 Task: Create List Software in Board Product Features to Workspace Direct Marketing. Create List Hardware in Board Voice of Customer Analysis to Workspace Direct Marketing. Create List Upgrades in Board Customer Feedback Analysis and Insights to Workspace Direct Marketing
Action: Mouse moved to (108, 429)
Screenshot: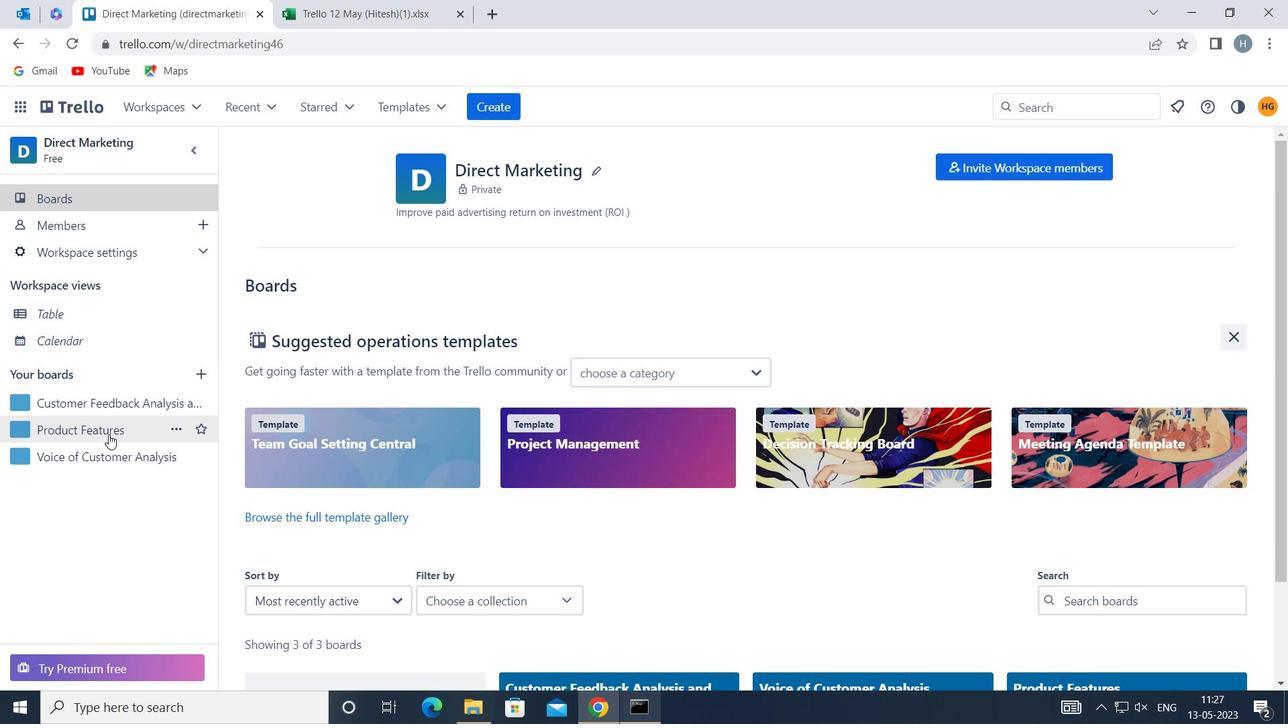 
Action: Mouse pressed left at (108, 429)
Screenshot: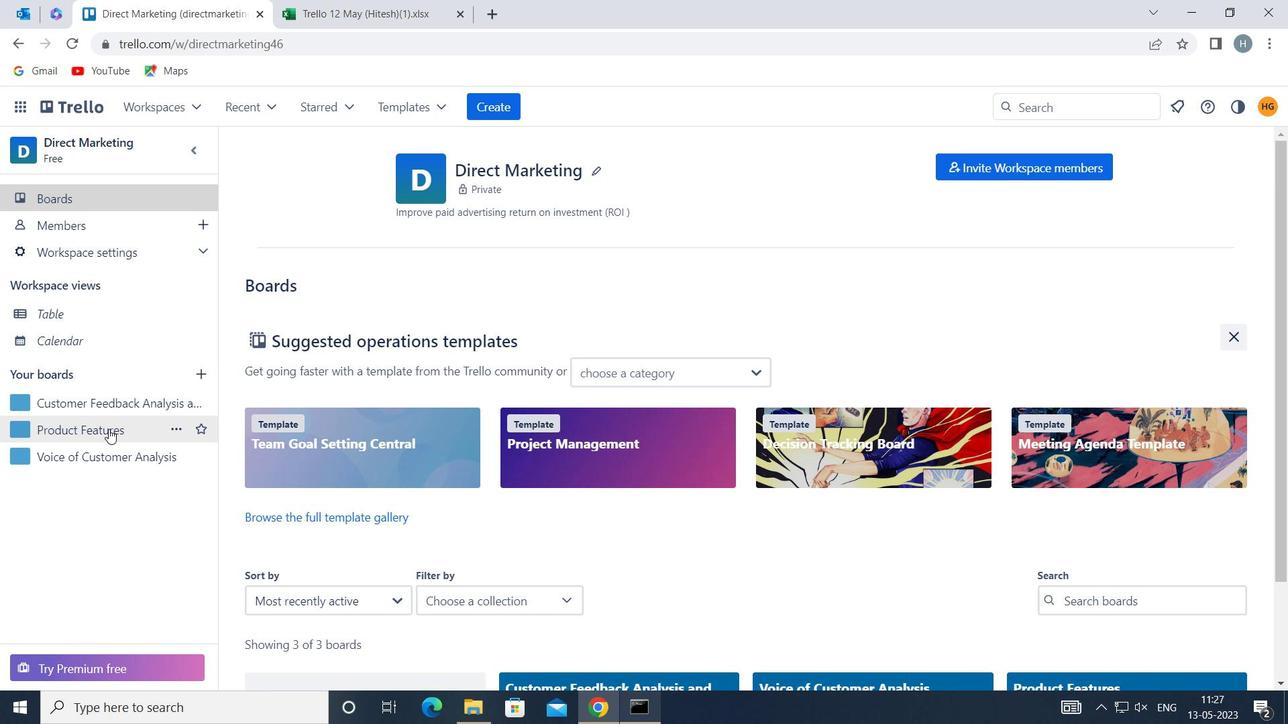 
Action: Mouse moved to (375, 204)
Screenshot: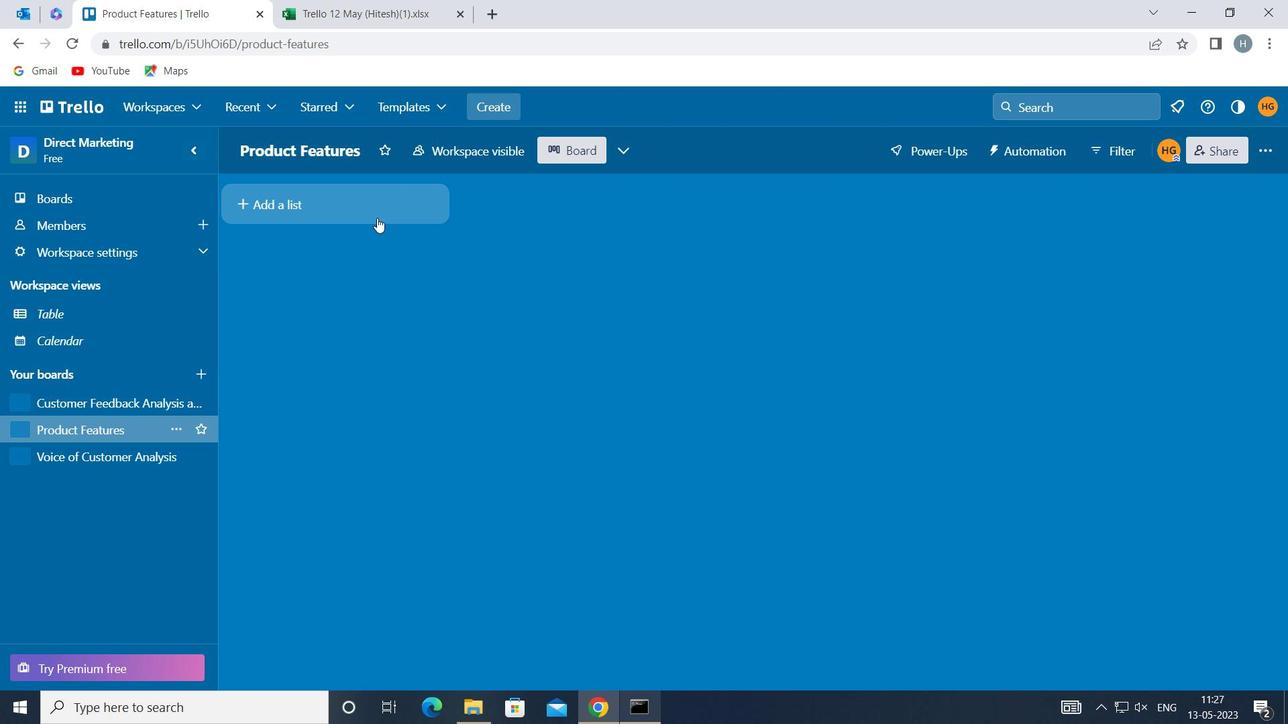 
Action: Mouse pressed left at (375, 204)
Screenshot: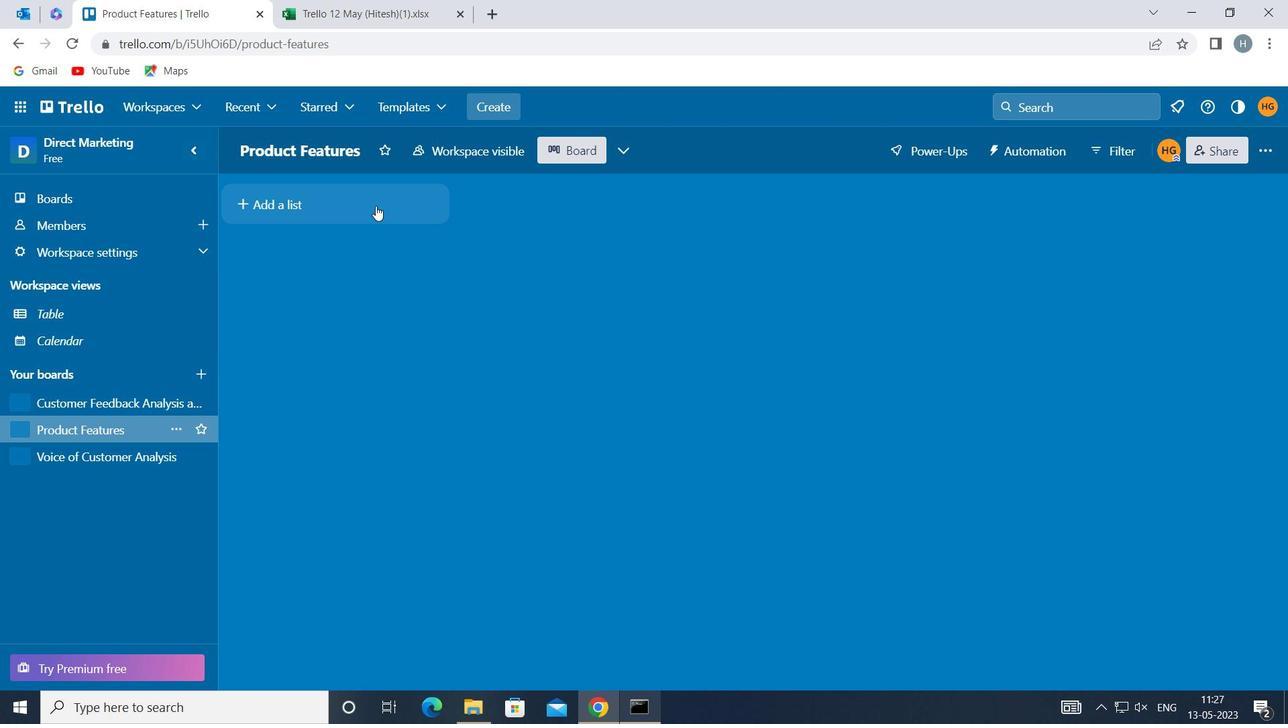 
Action: Key pressed <Key.shift>SOFTWARE
Screenshot: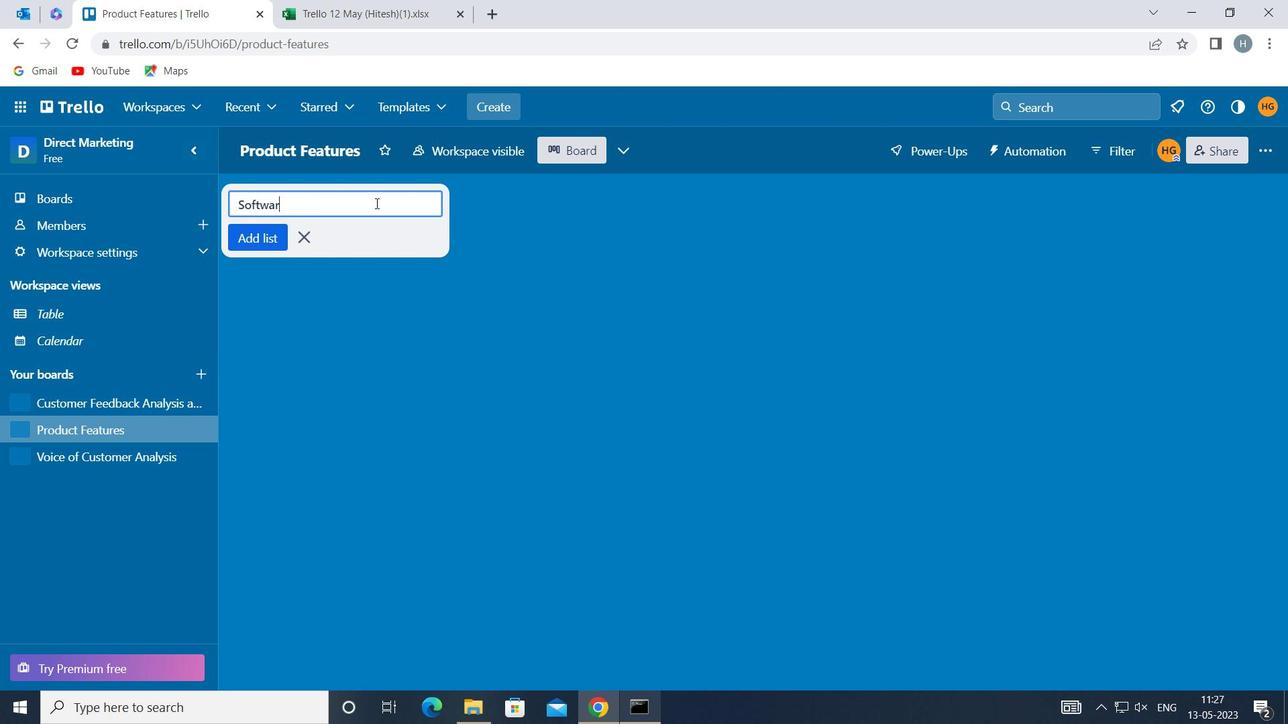 
Action: Mouse moved to (267, 235)
Screenshot: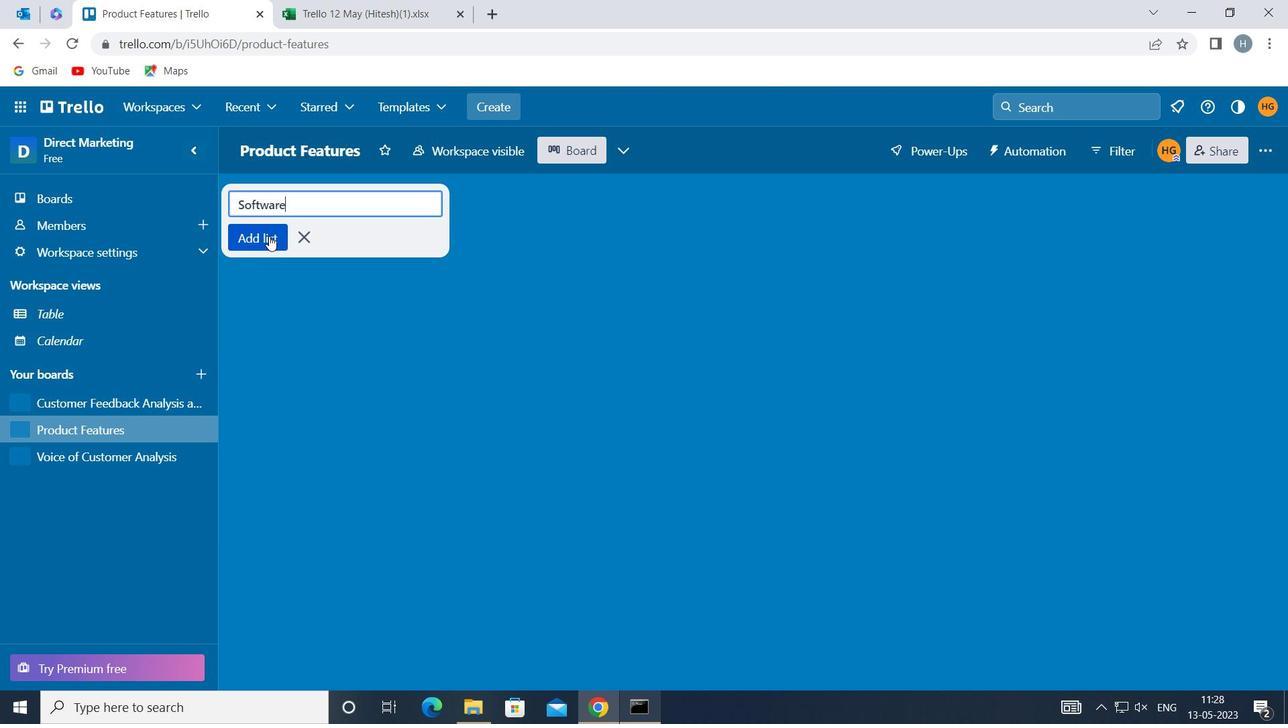 
Action: Mouse pressed left at (267, 235)
Screenshot: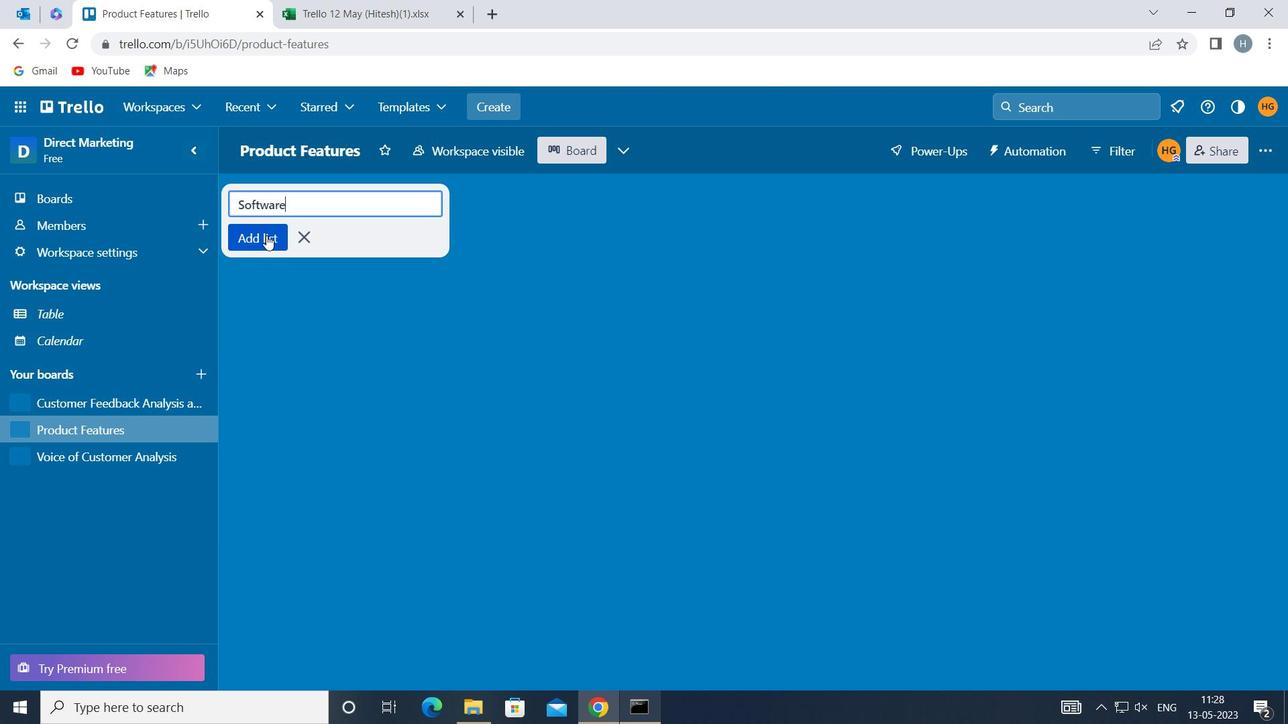 
Action: Mouse moved to (304, 326)
Screenshot: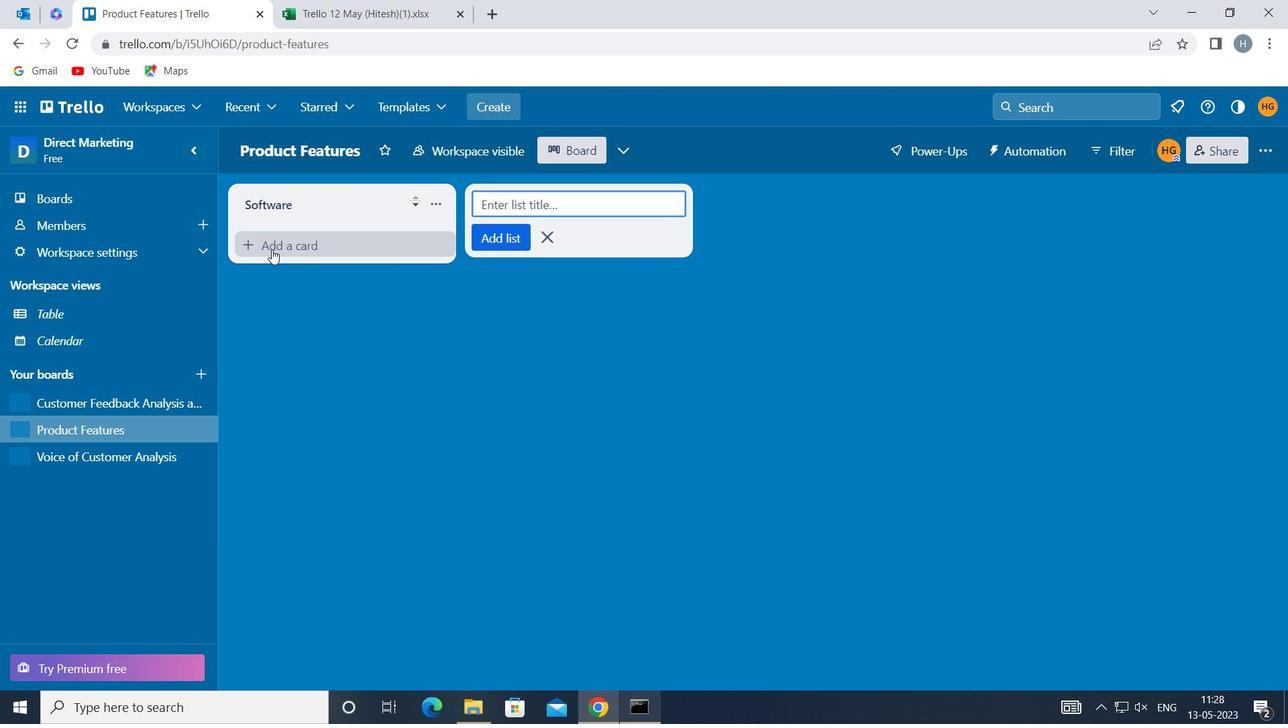 
Action: Mouse pressed left at (304, 326)
Screenshot: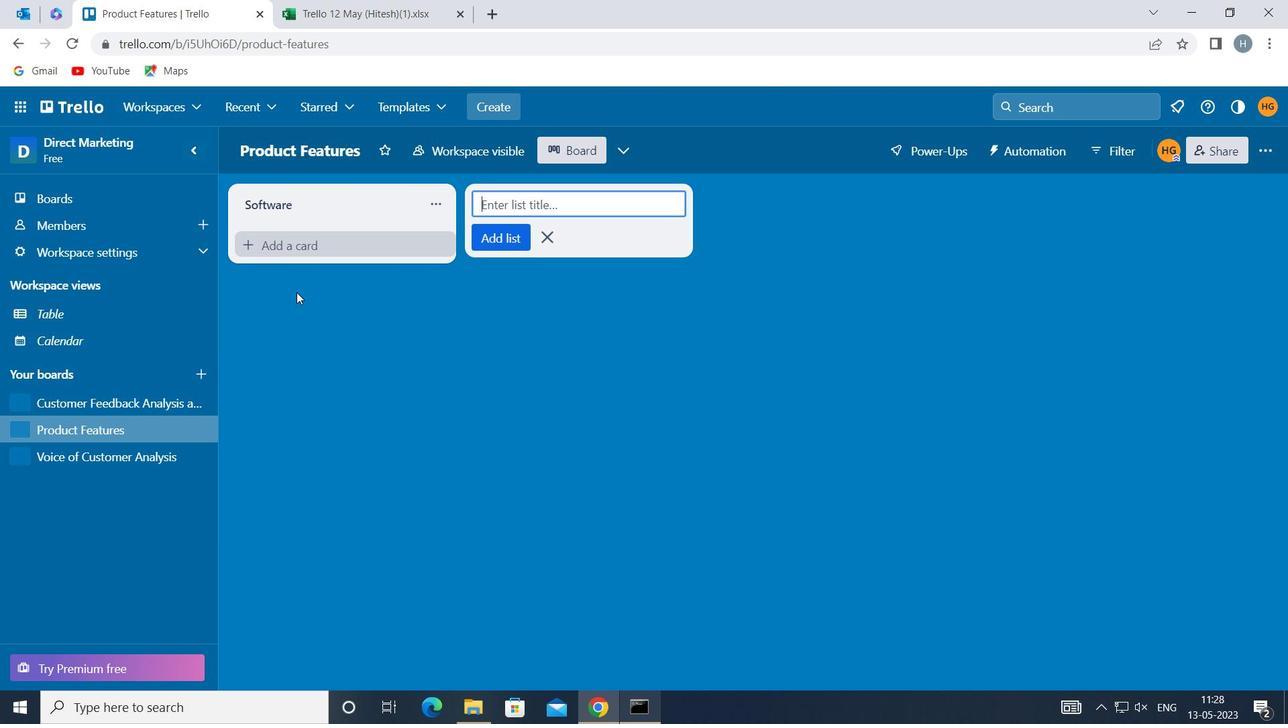 
Action: Mouse moved to (118, 449)
Screenshot: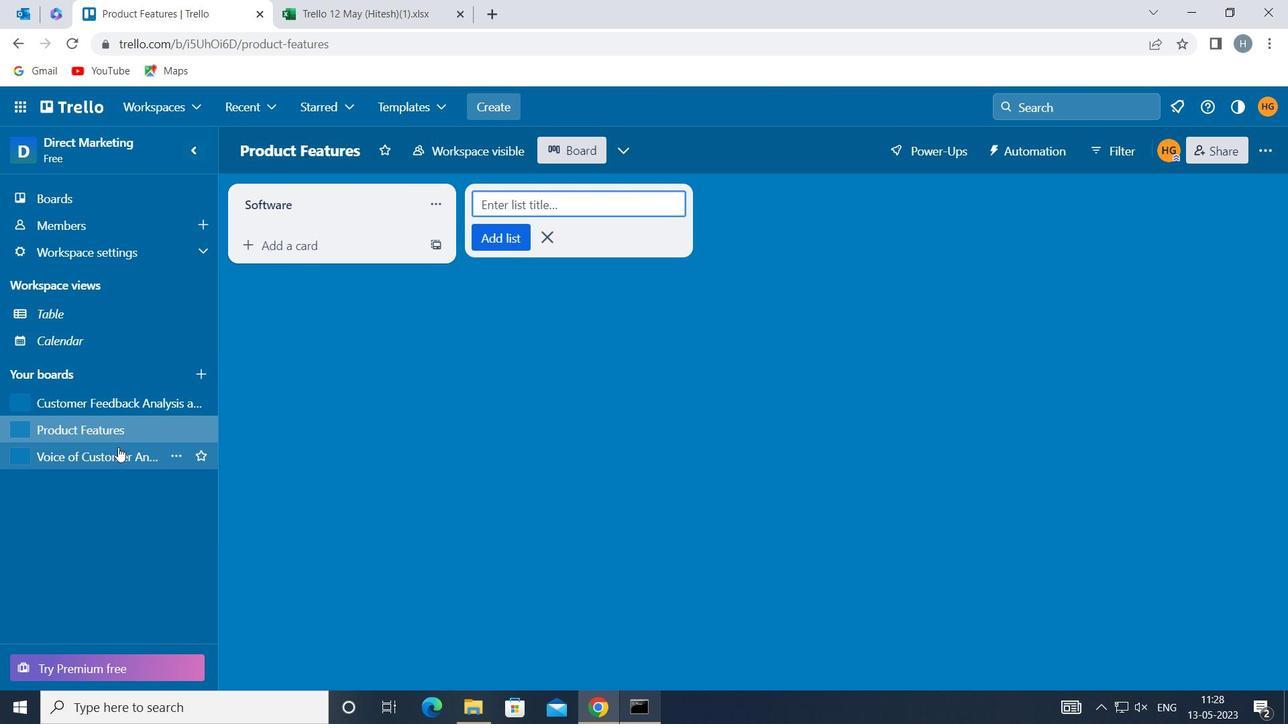 
Action: Mouse pressed left at (118, 449)
Screenshot: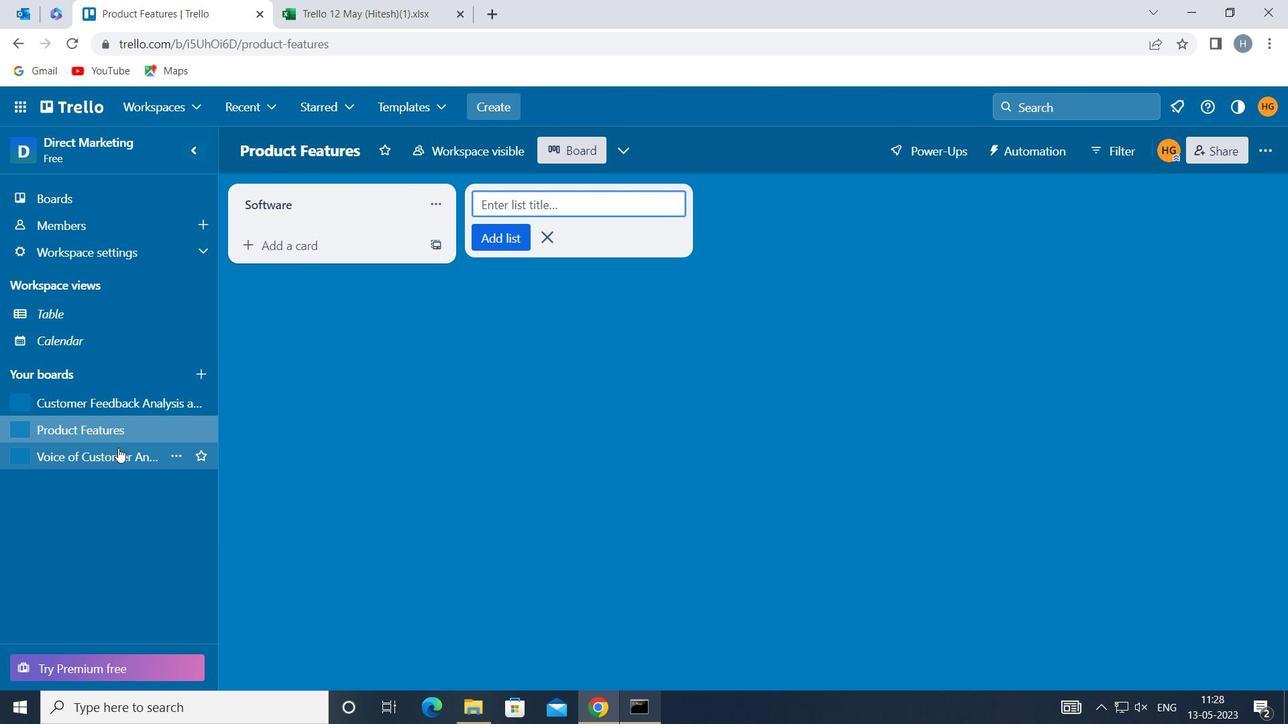 
Action: Mouse moved to (326, 209)
Screenshot: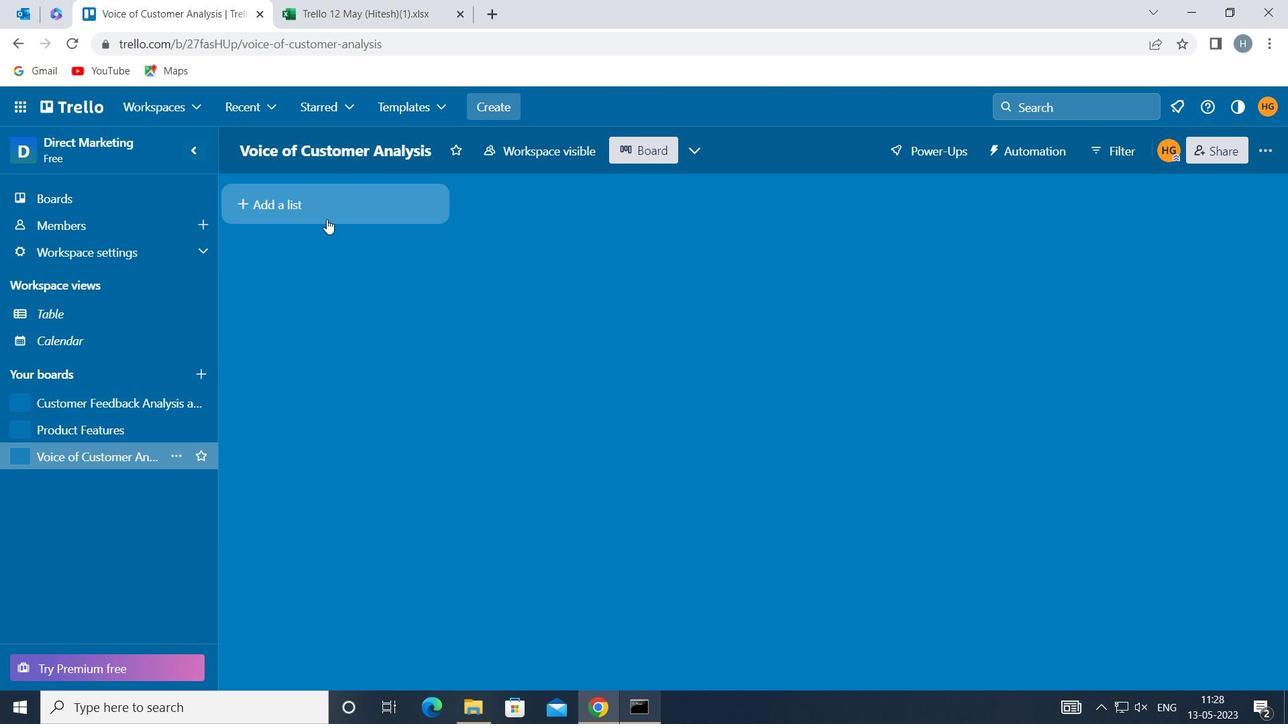 
Action: Mouse pressed left at (326, 209)
Screenshot: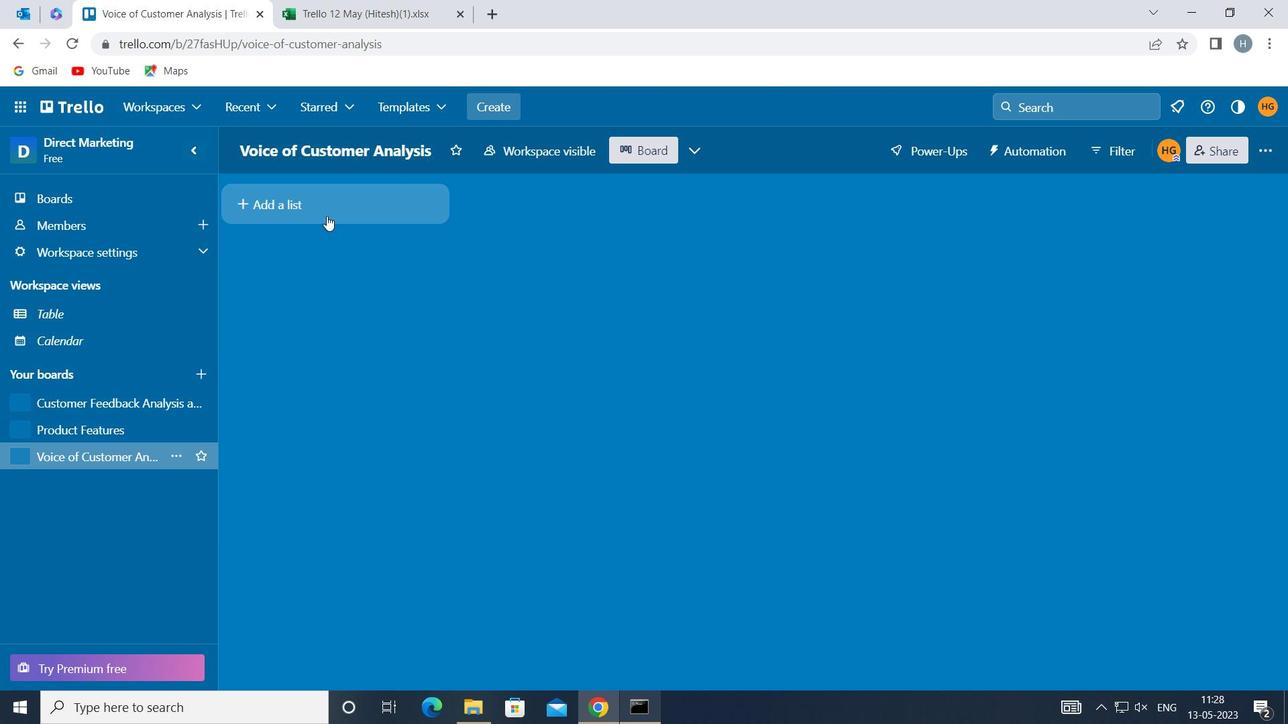 
Action: Mouse moved to (327, 209)
Screenshot: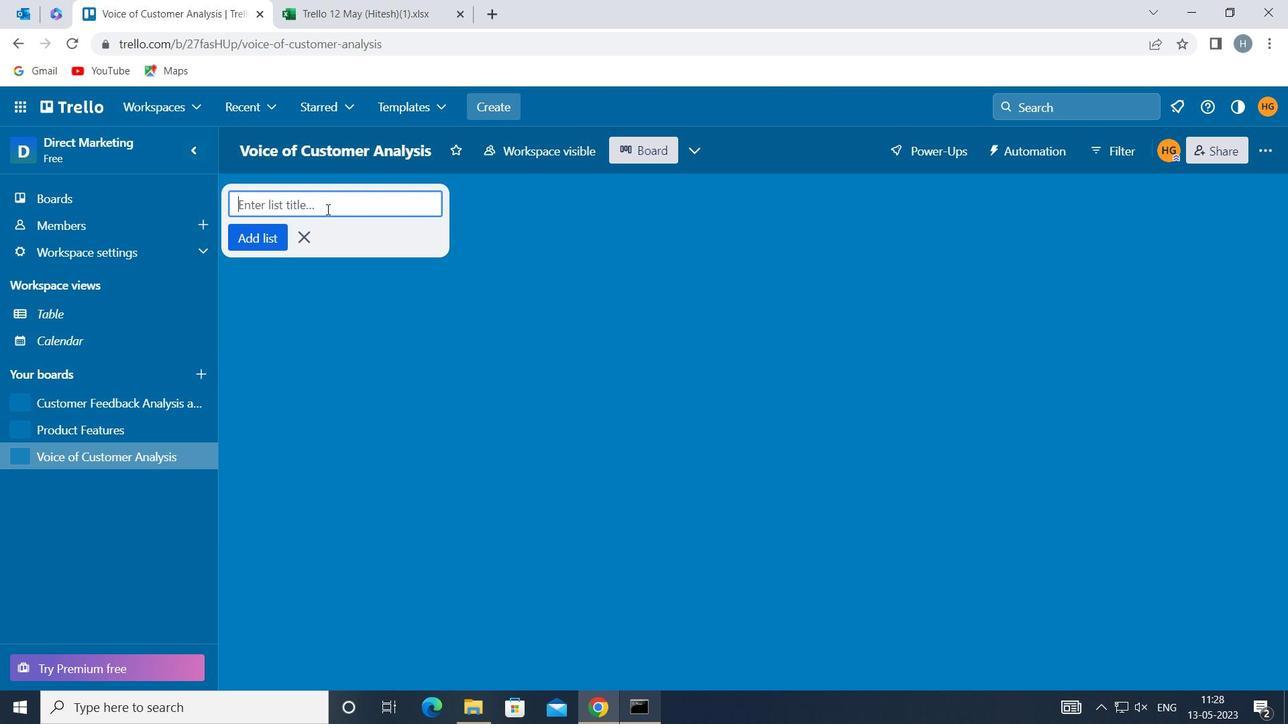 
Action: Key pressed <Key.shift>HARDWARE
Screenshot: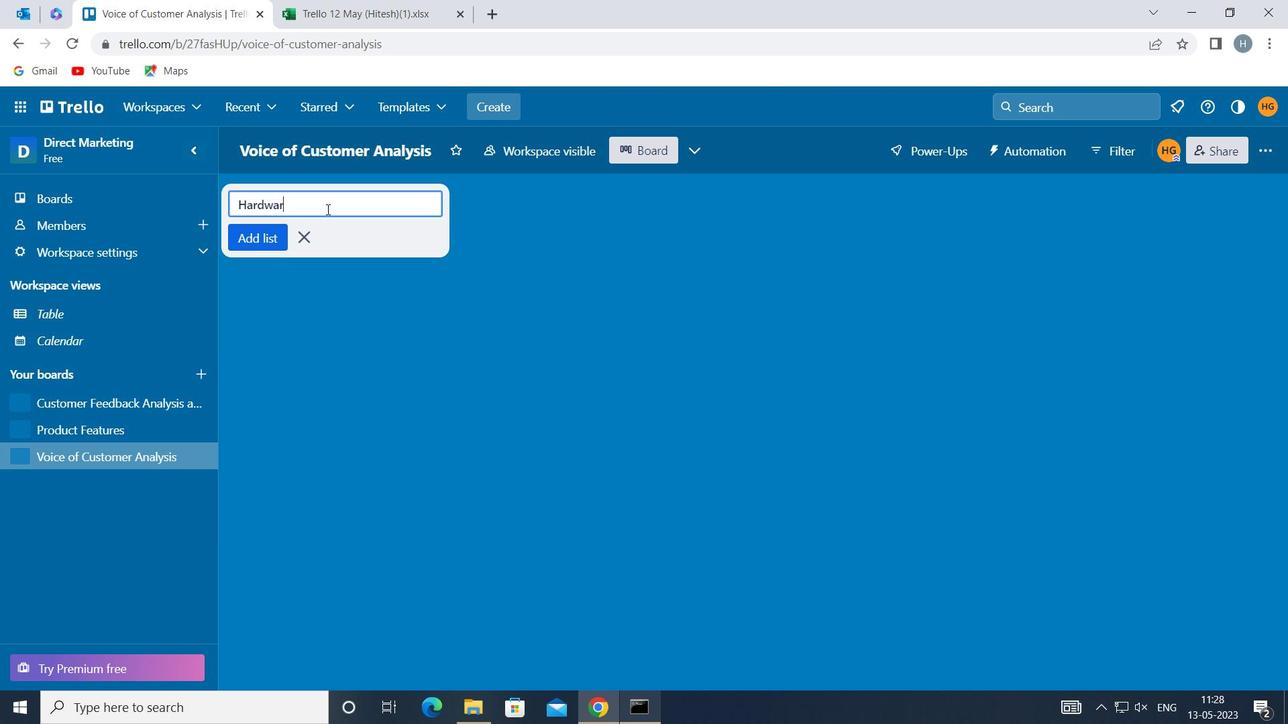 
Action: Mouse moved to (271, 234)
Screenshot: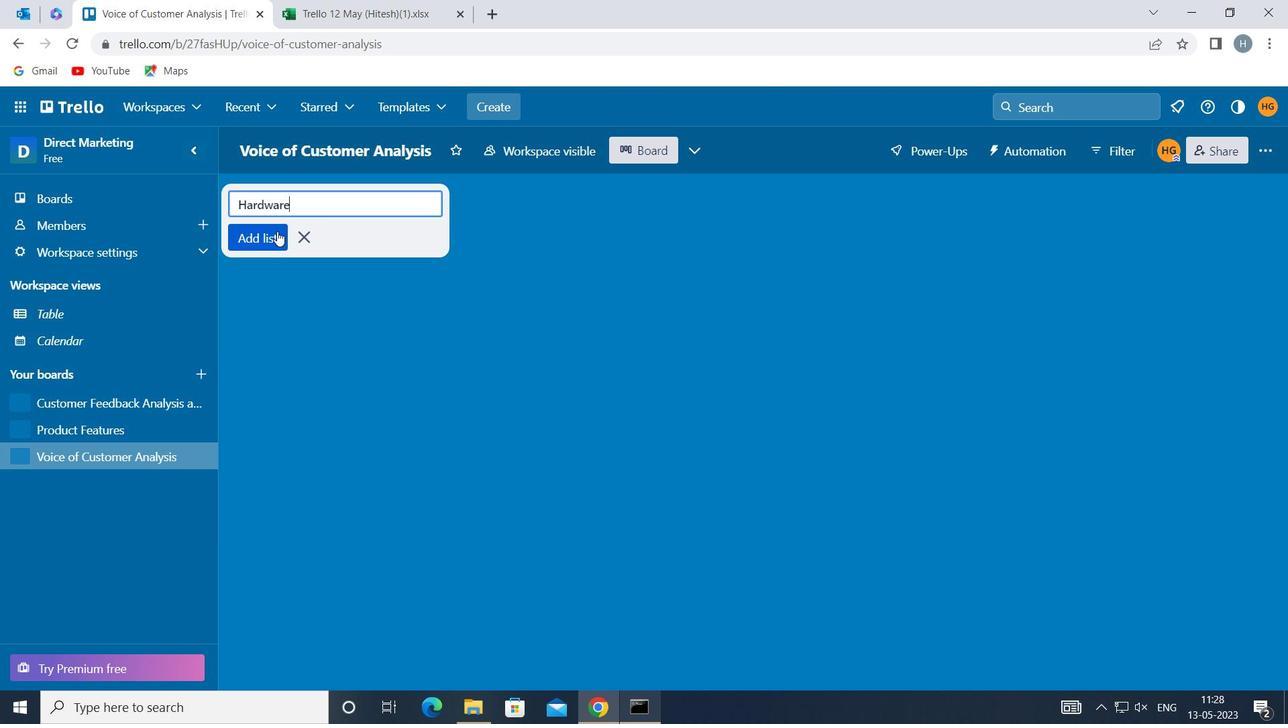 
Action: Mouse pressed left at (271, 234)
Screenshot: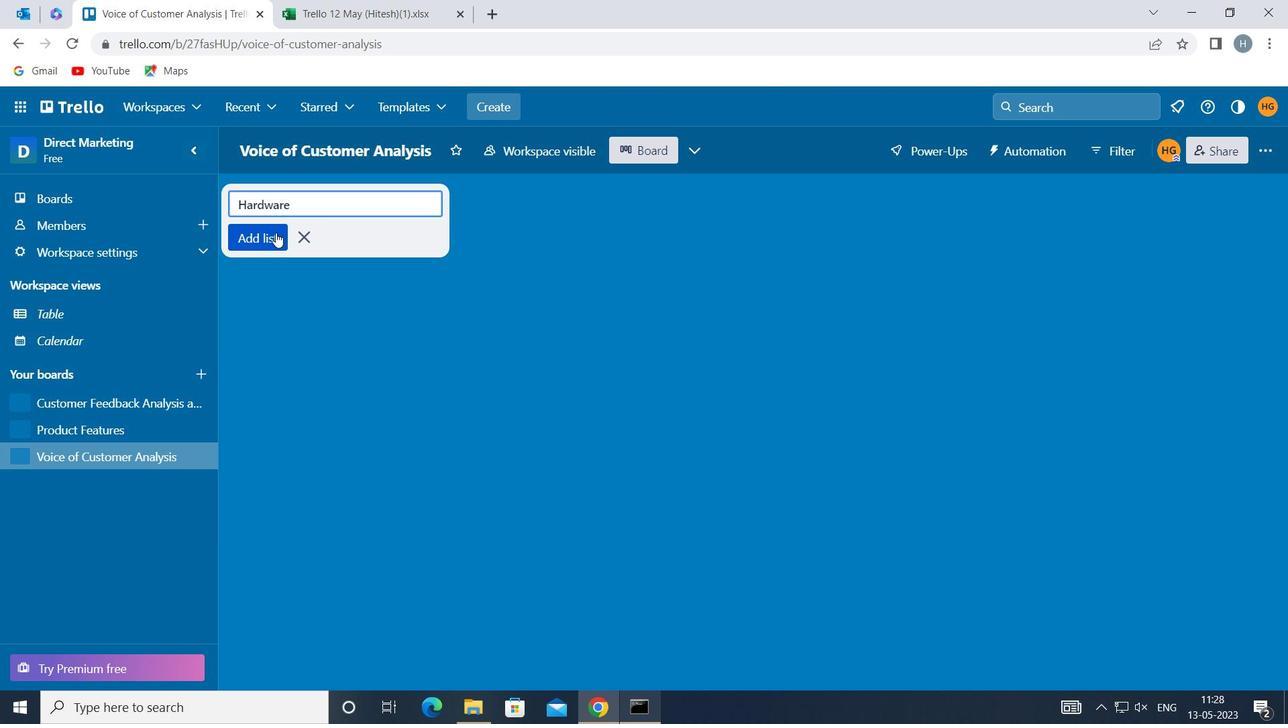 
Action: Mouse moved to (301, 335)
Screenshot: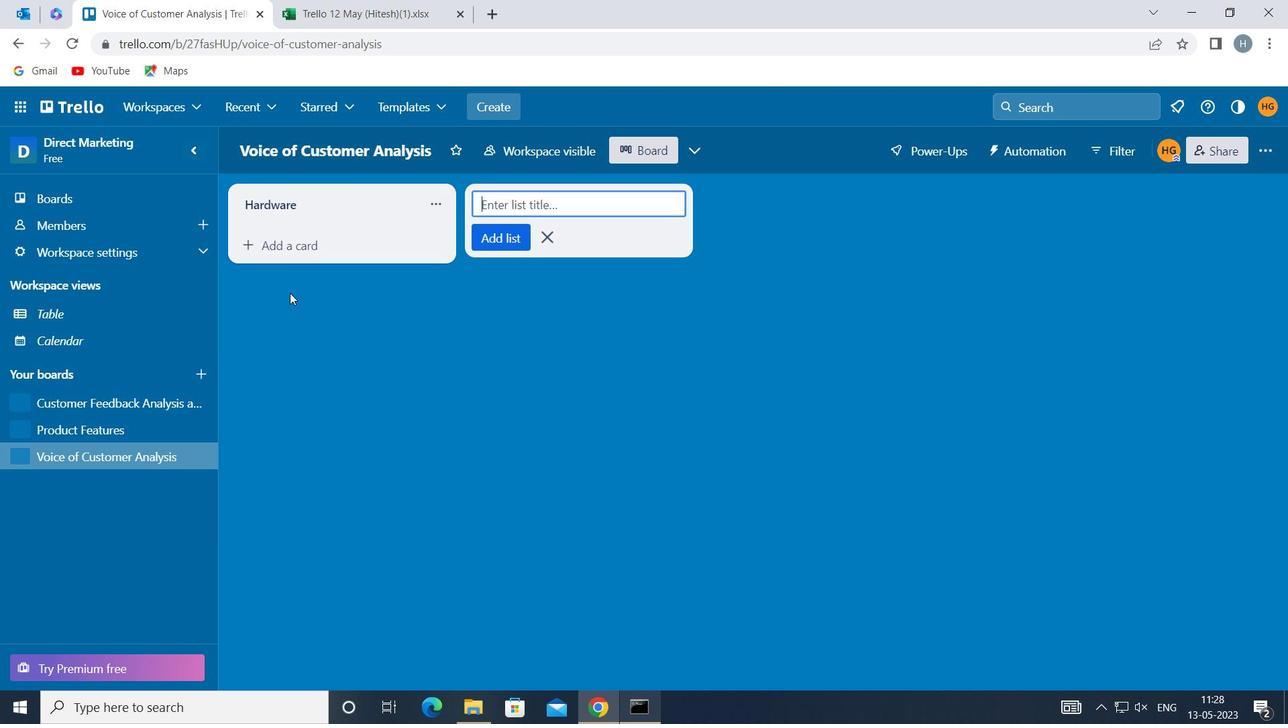 
Action: Mouse pressed left at (301, 335)
Screenshot: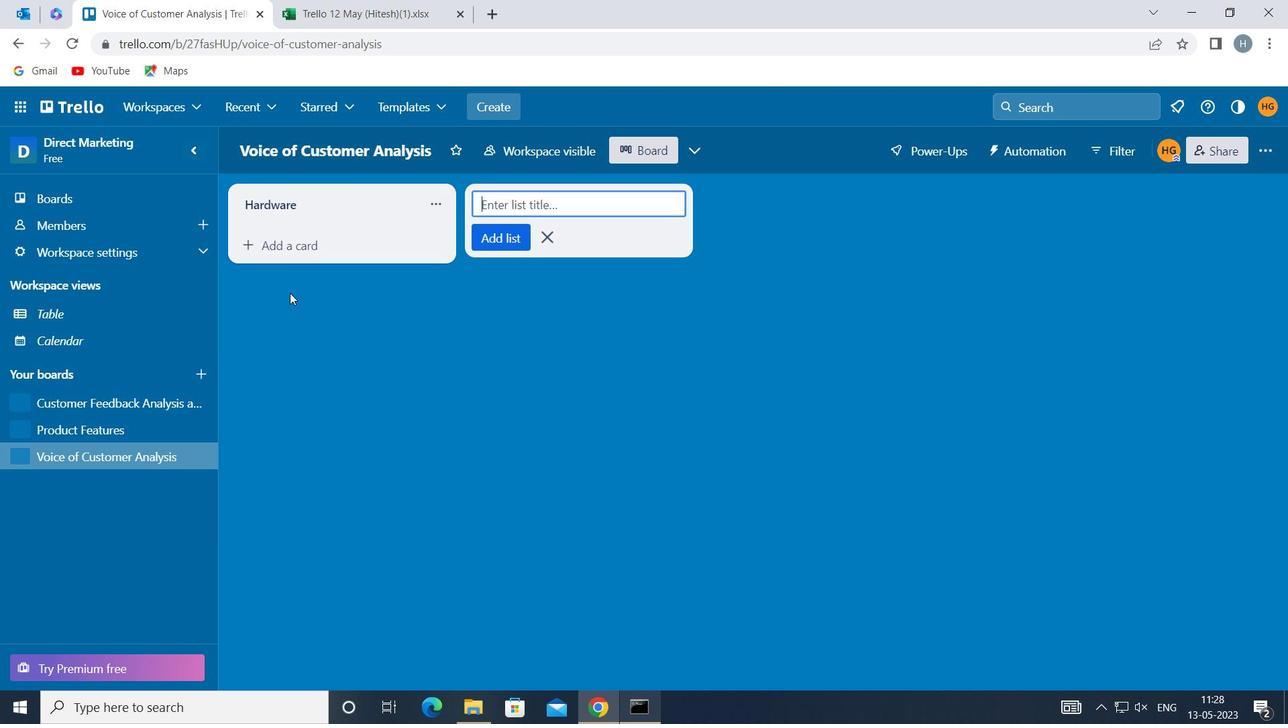 
Action: Mouse moved to (128, 403)
Screenshot: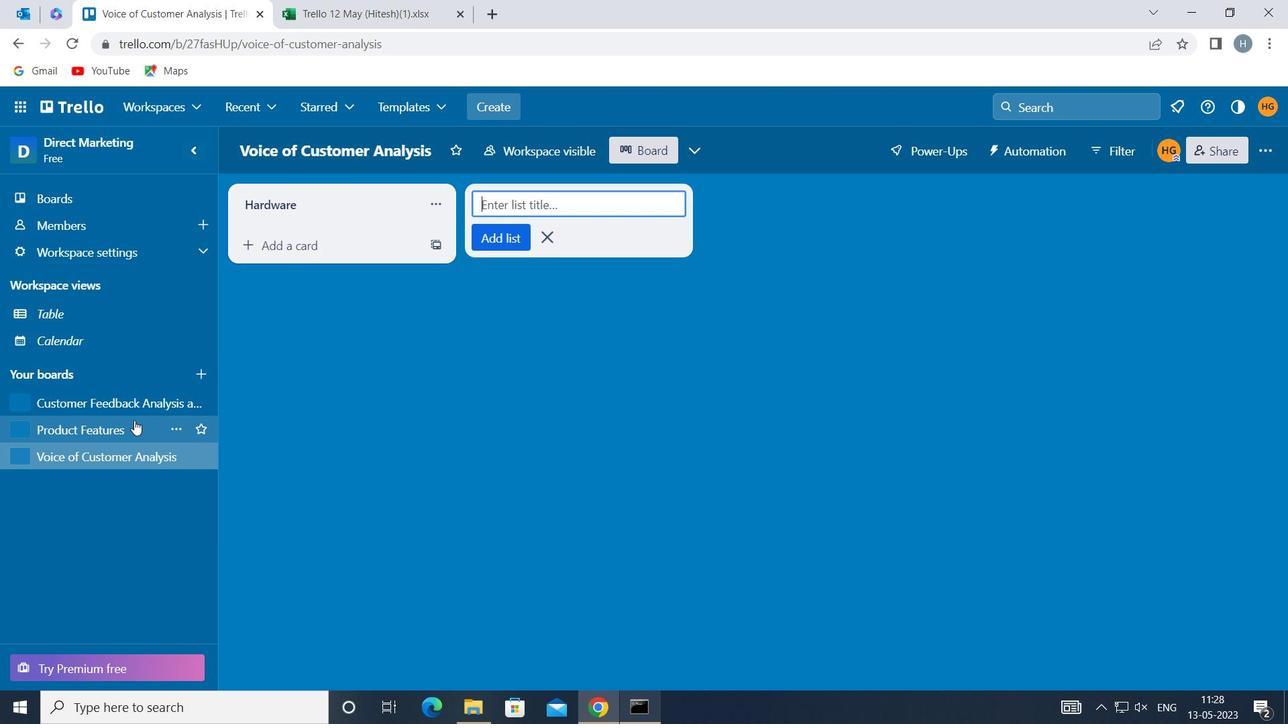 
Action: Mouse pressed left at (128, 403)
Screenshot: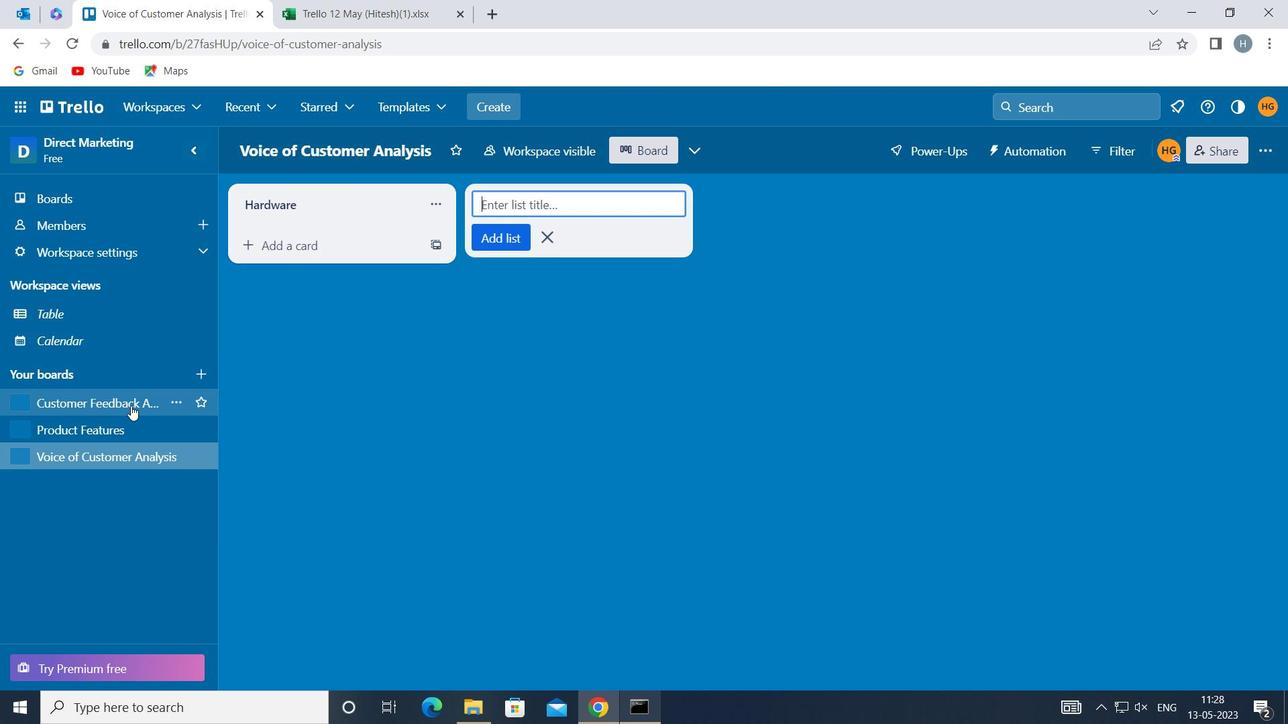 
Action: Mouse moved to (334, 208)
Screenshot: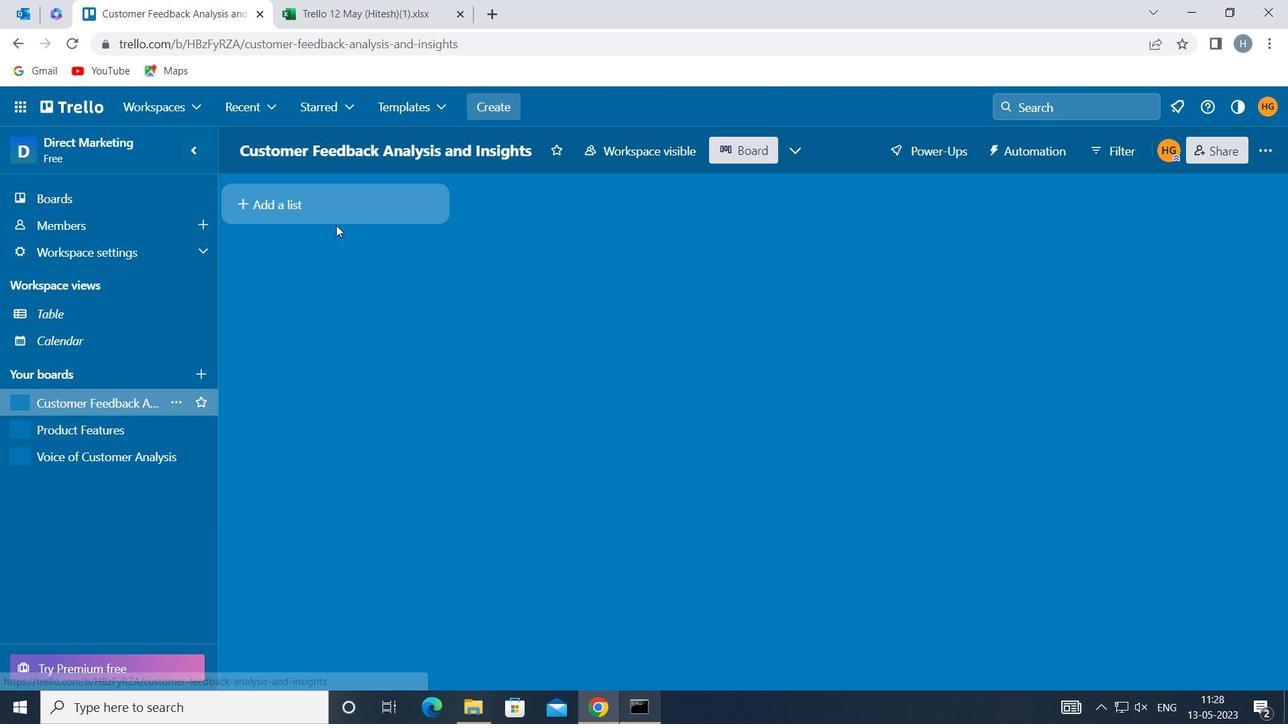 
Action: Mouse pressed left at (334, 208)
Screenshot: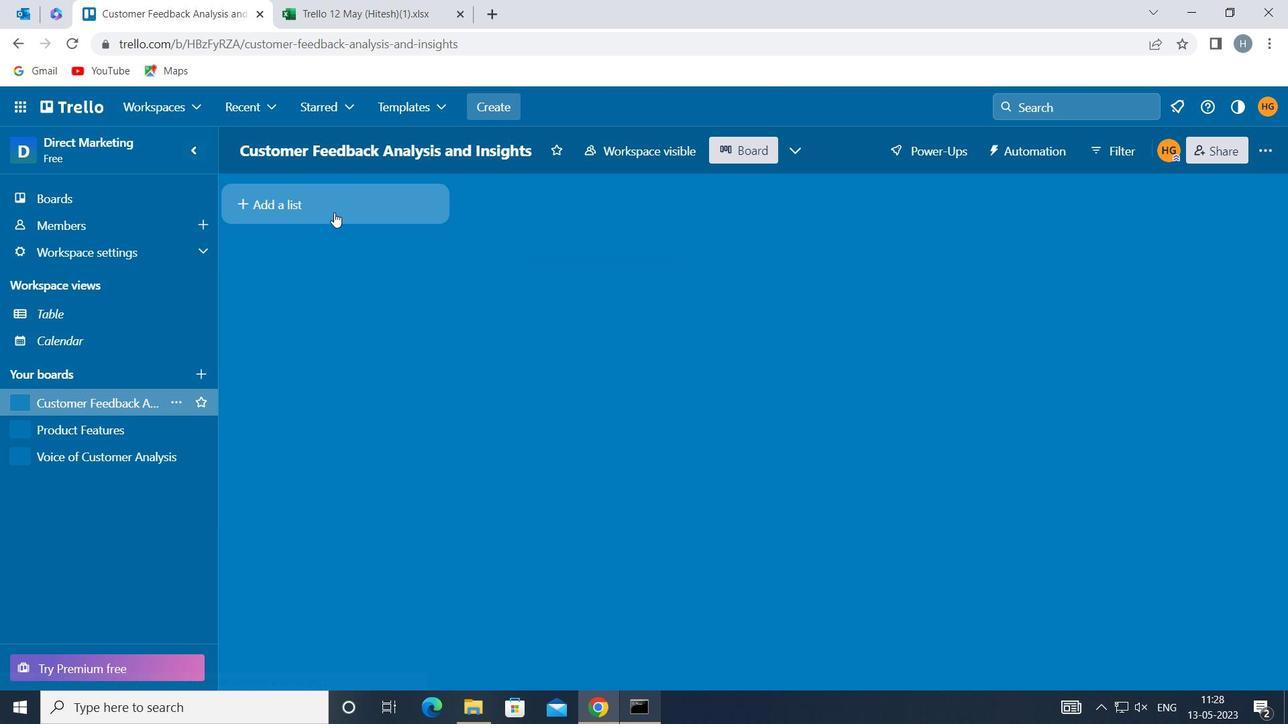 
Action: Mouse moved to (337, 205)
Screenshot: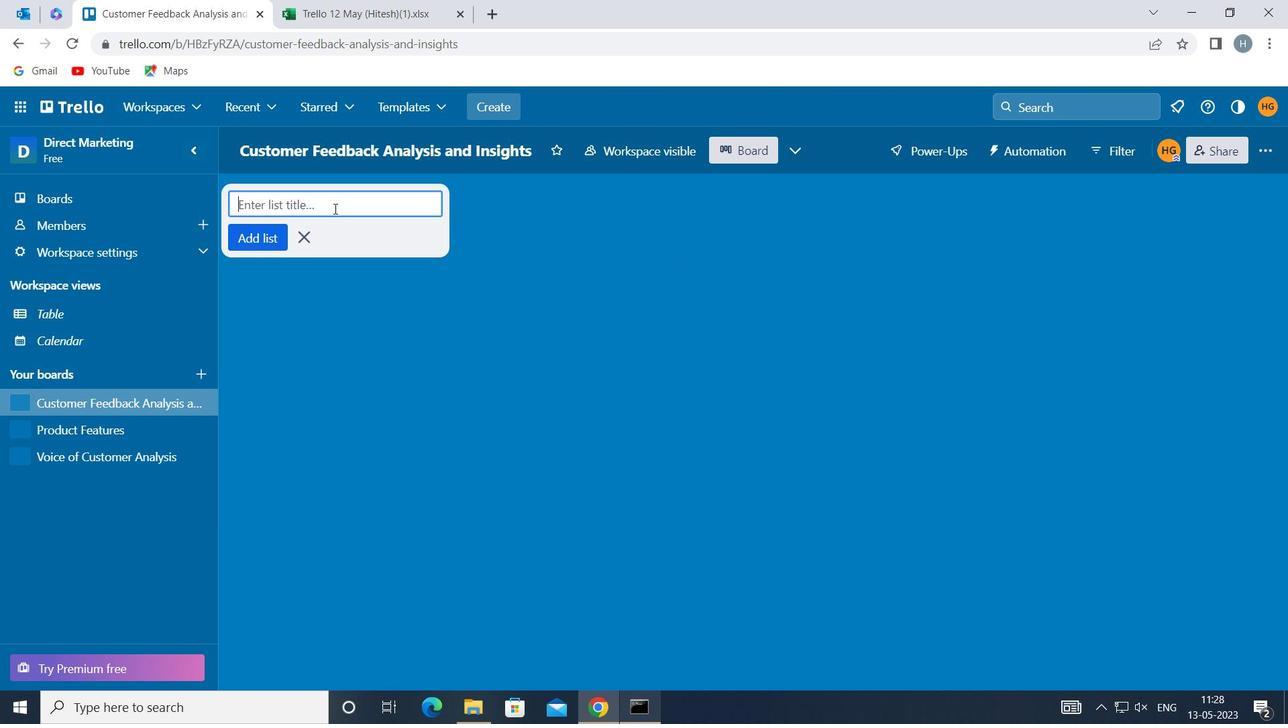 
Action: Mouse pressed left at (337, 205)
Screenshot: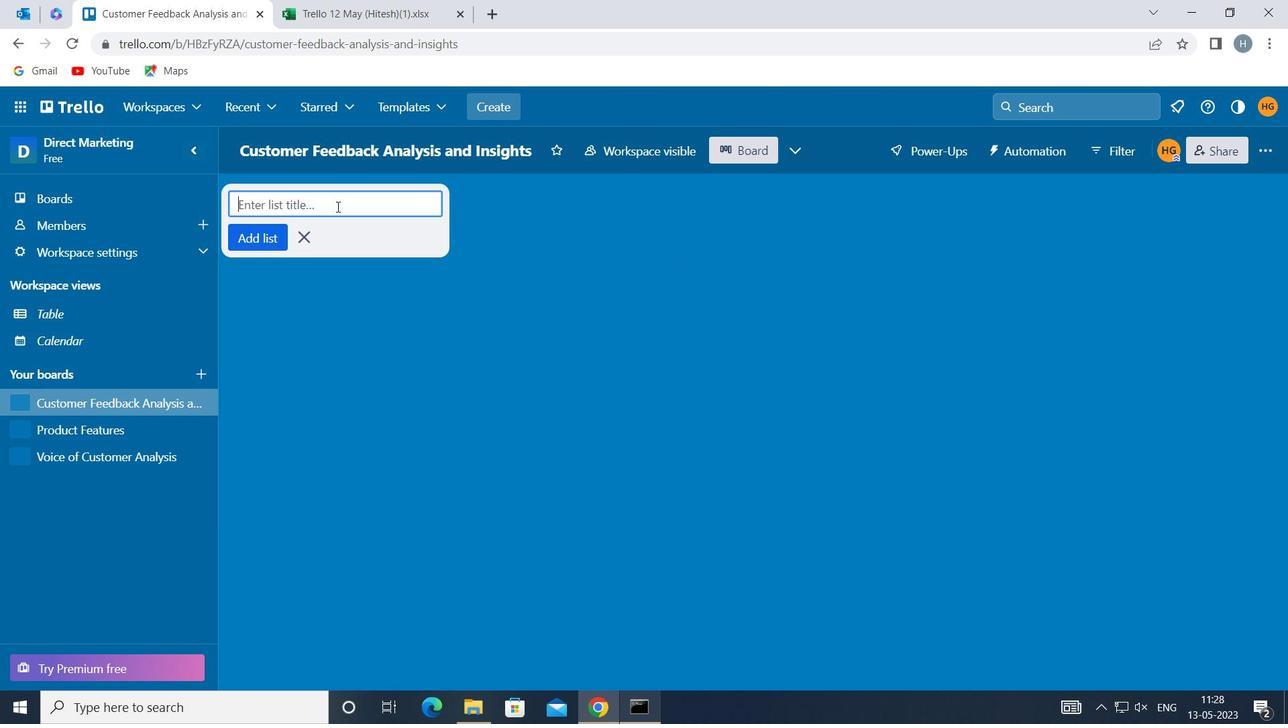 
Action: Key pressed <Key.shift>UPGRADES
Screenshot: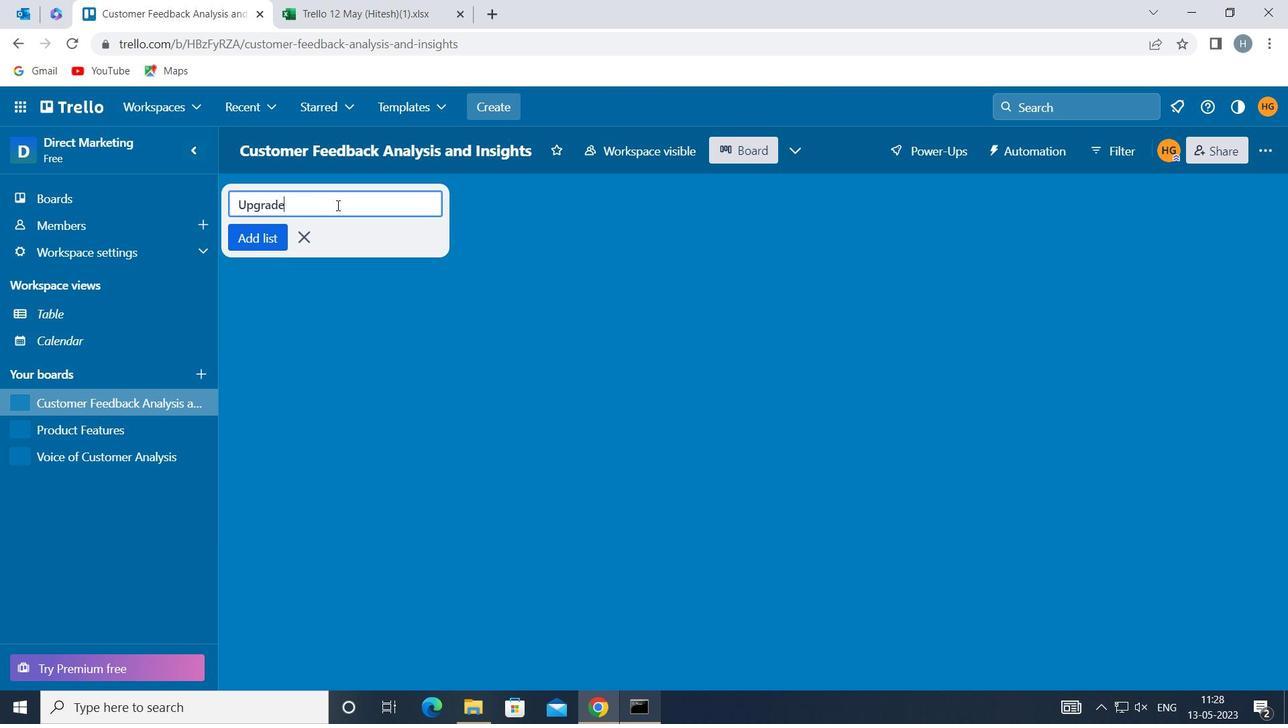 
Action: Mouse moved to (261, 230)
Screenshot: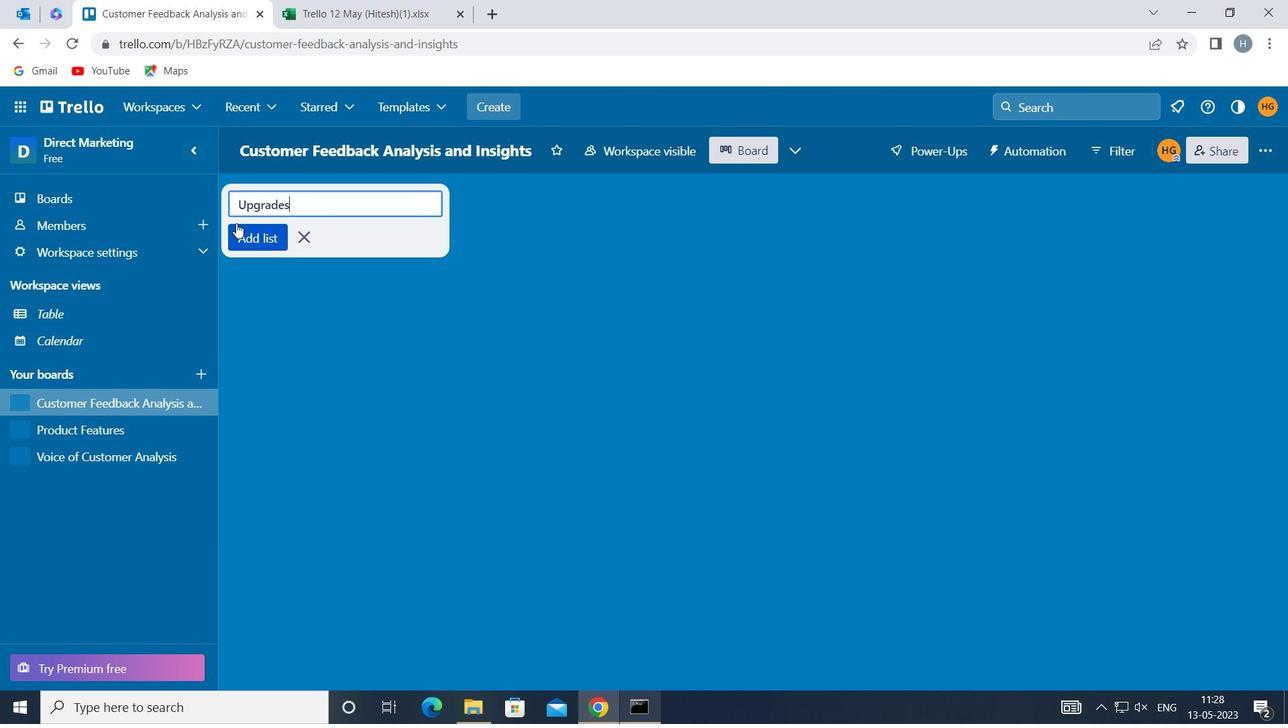 
Action: Mouse pressed left at (261, 230)
Screenshot: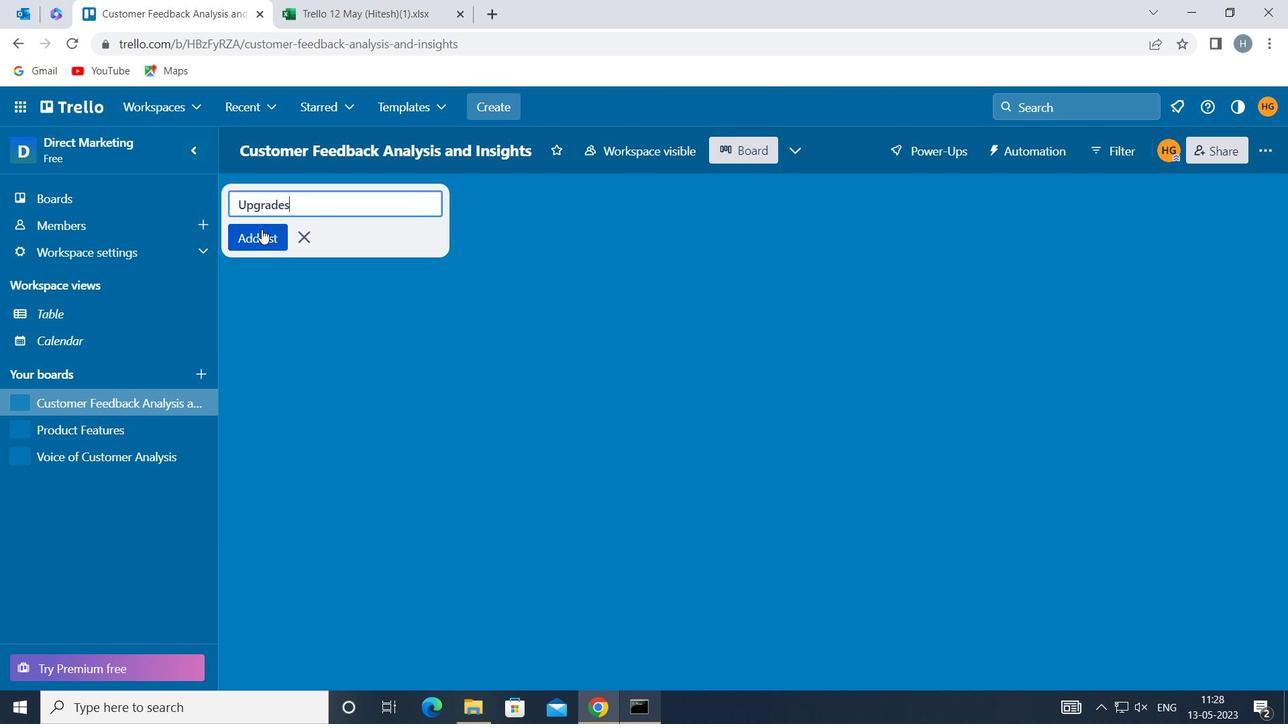 
Action: Mouse moved to (406, 368)
Screenshot: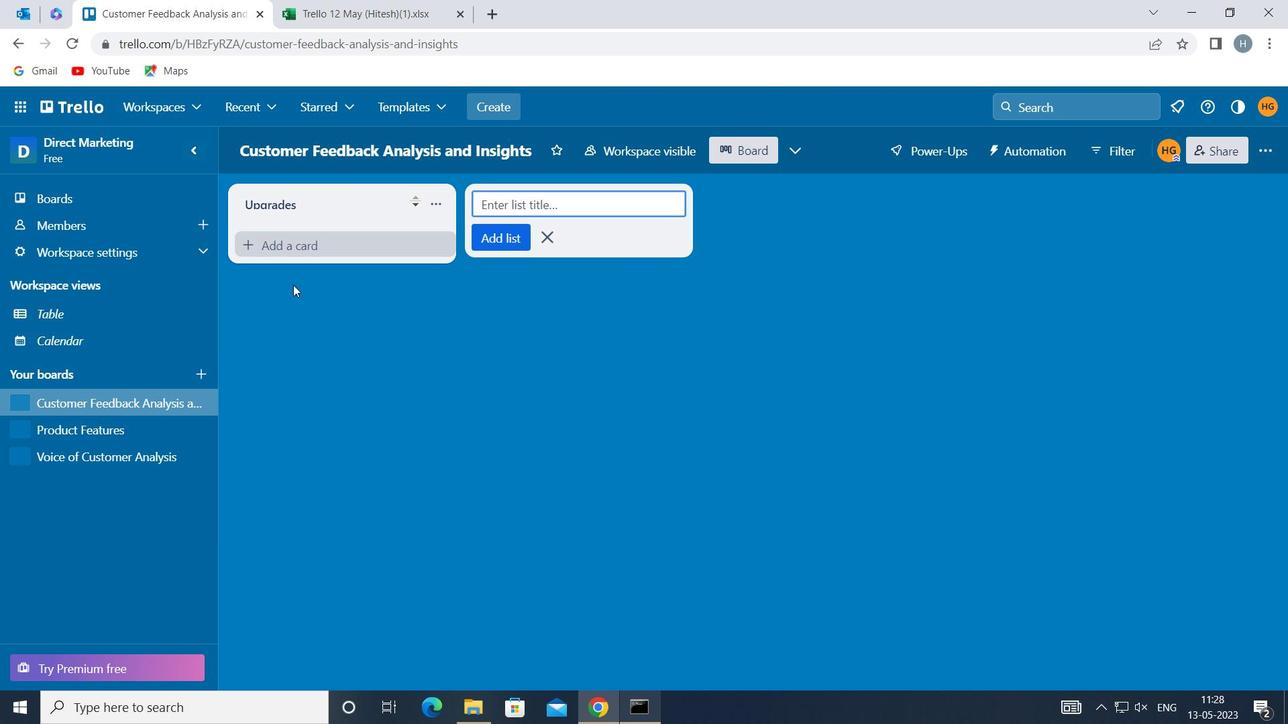 
Action: Mouse pressed left at (406, 368)
Screenshot: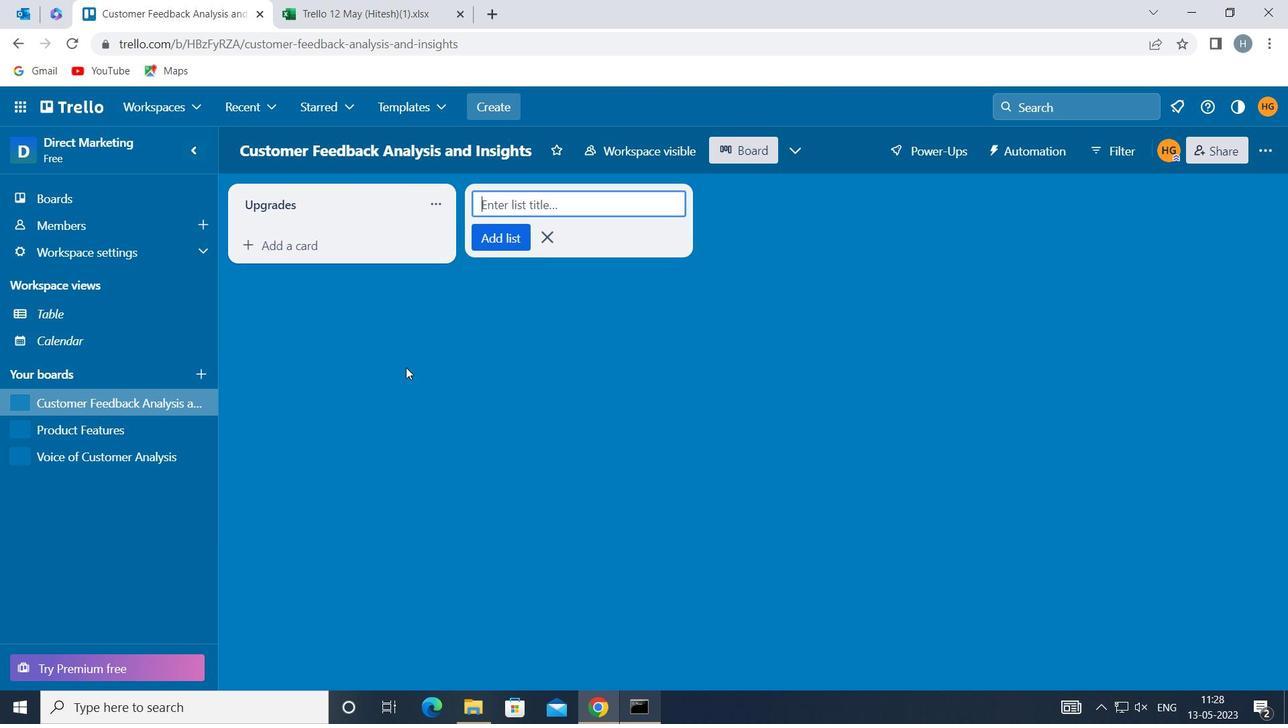 
Action: Key pressed <Key.f8>
Screenshot: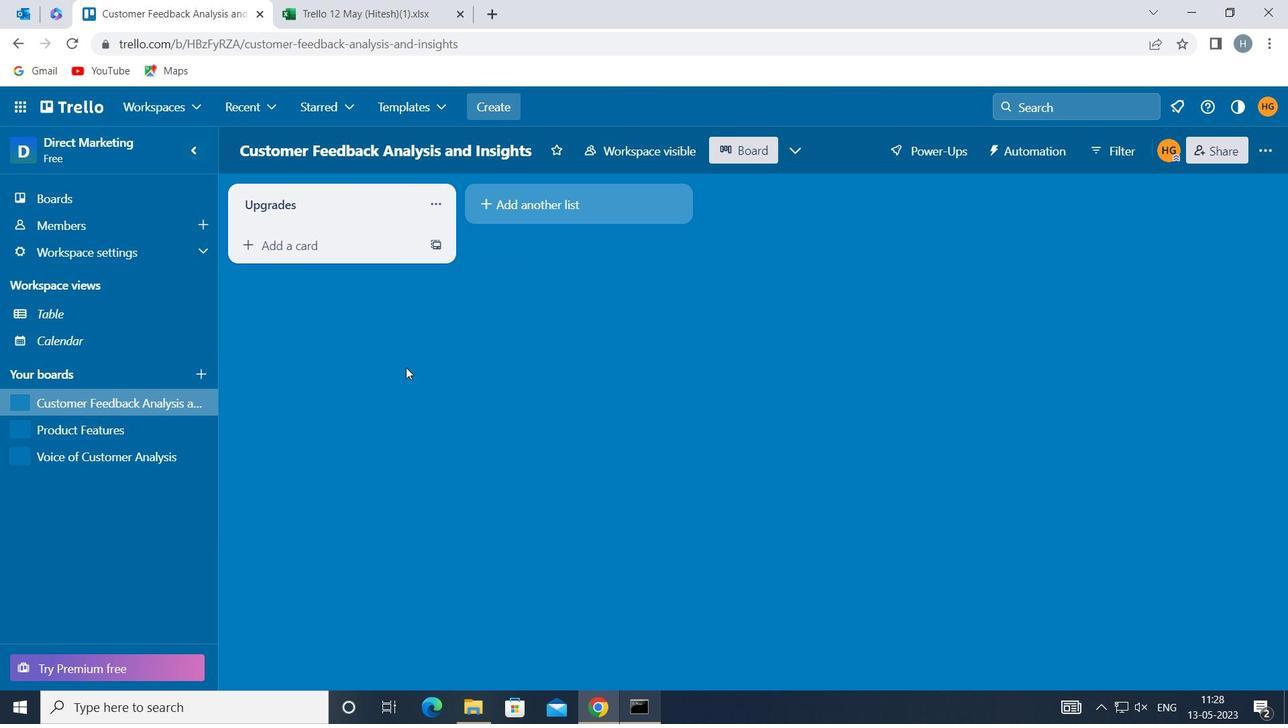 
